 Task: Create Card Podcast Performance Review in Board Product Development to Workspace Creative Agencies. Create Card Interior Design Review in Board Customer Feedback Analysis and Reporting to Workspace Creative Agencies. Create Card Podcast Performance Review in Board Social Media Influencer Content Repurposing Strategy and Execution to Workspace Creative Agencies
Action: Mouse moved to (91, 299)
Screenshot: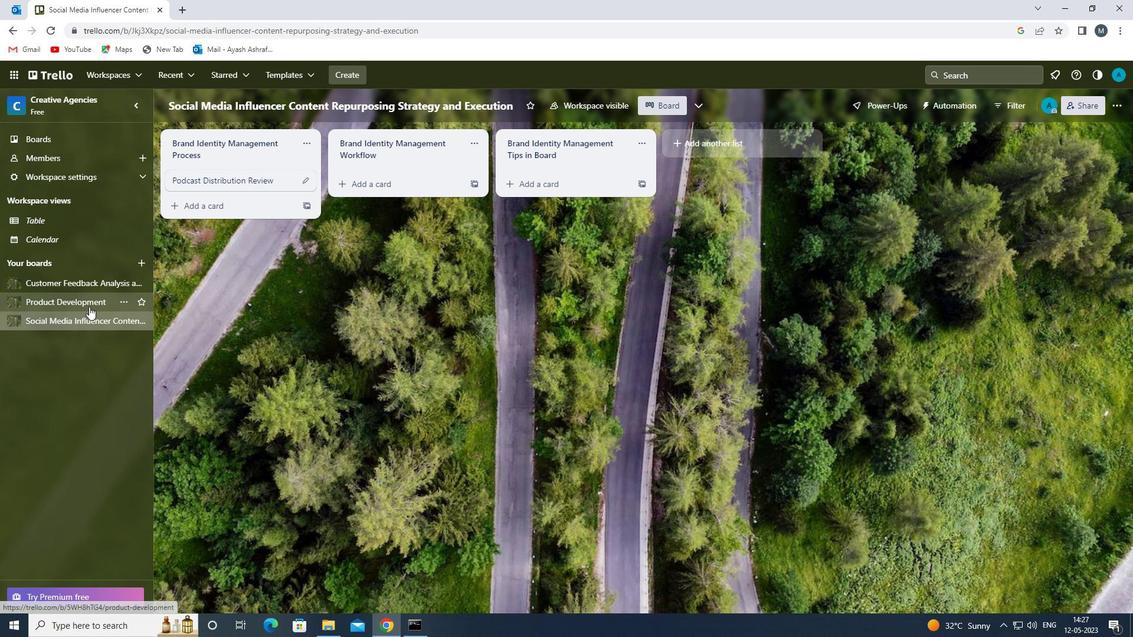 
Action: Mouse pressed left at (91, 299)
Screenshot: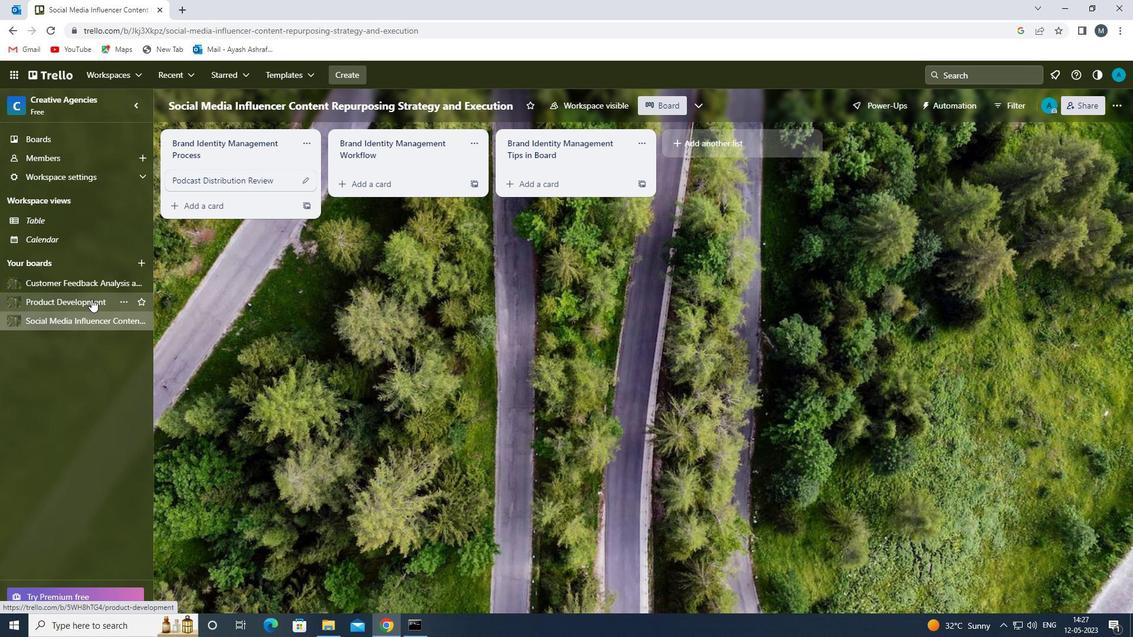 
Action: Mouse moved to (399, 185)
Screenshot: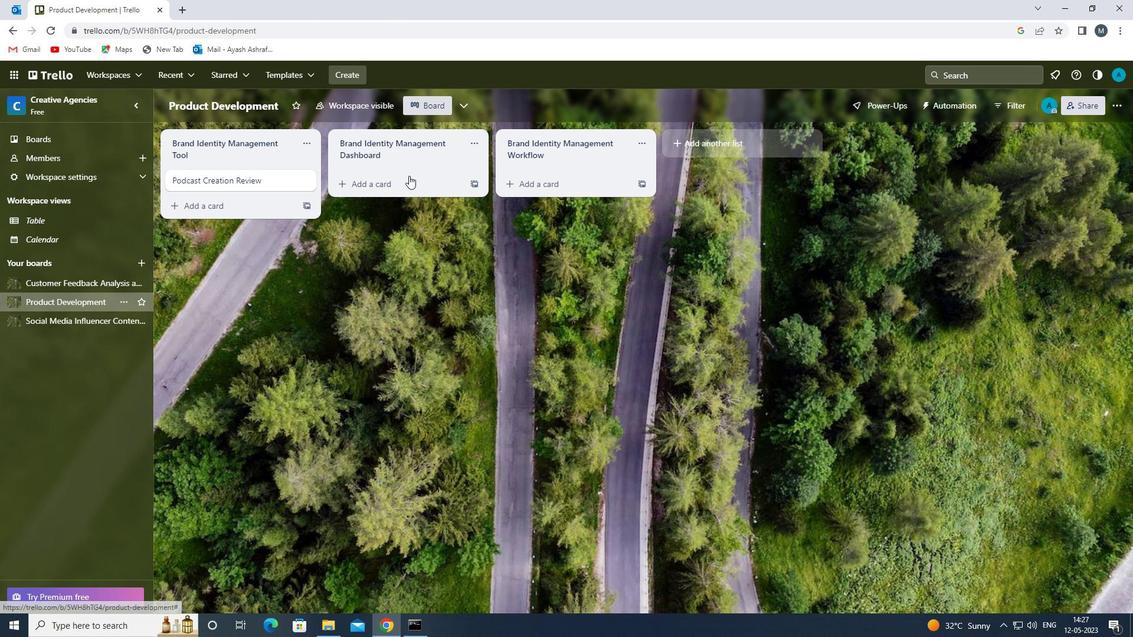 
Action: Mouse pressed left at (399, 185)
Screenshot: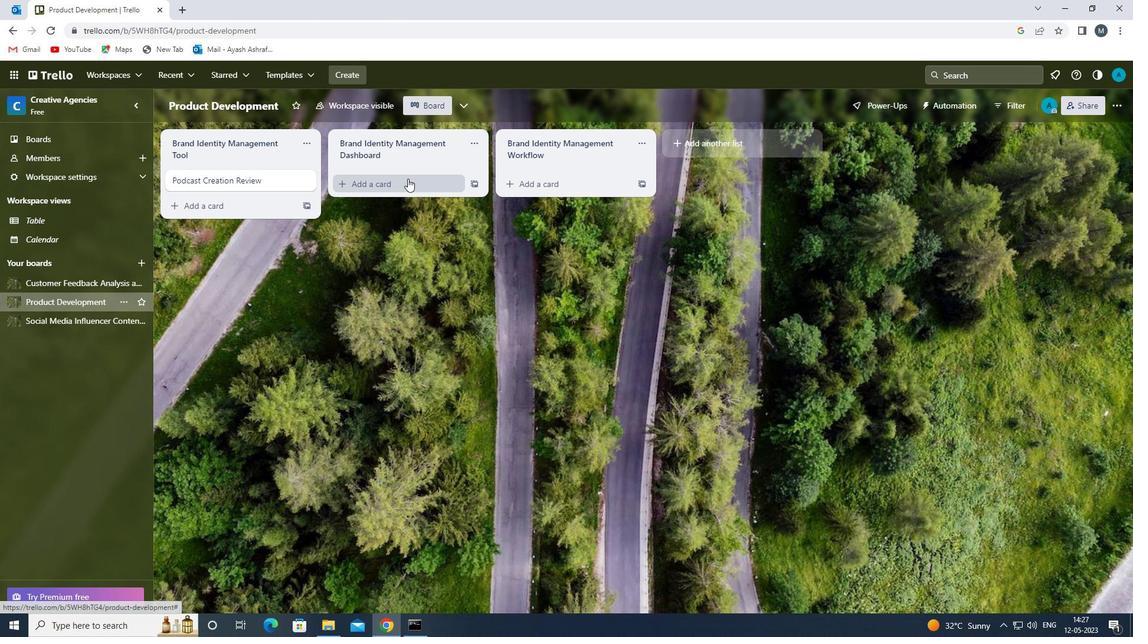 
Action: Mouse moved to (395, 179)
Screenshot: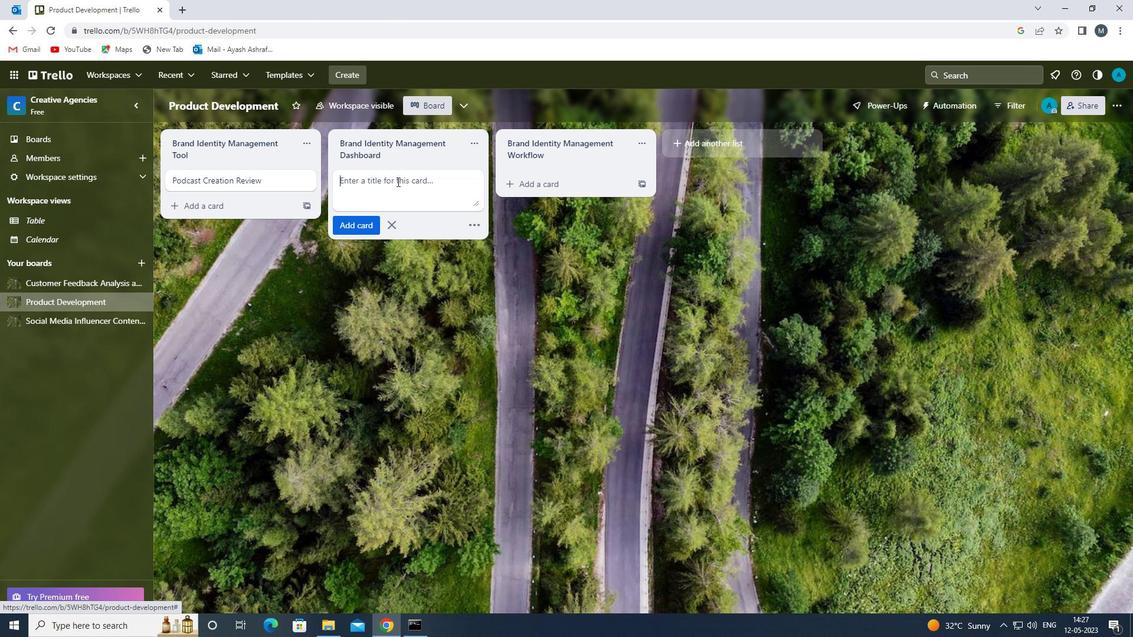
Action: Mouse pressed left at (395, 179)
Screenshot: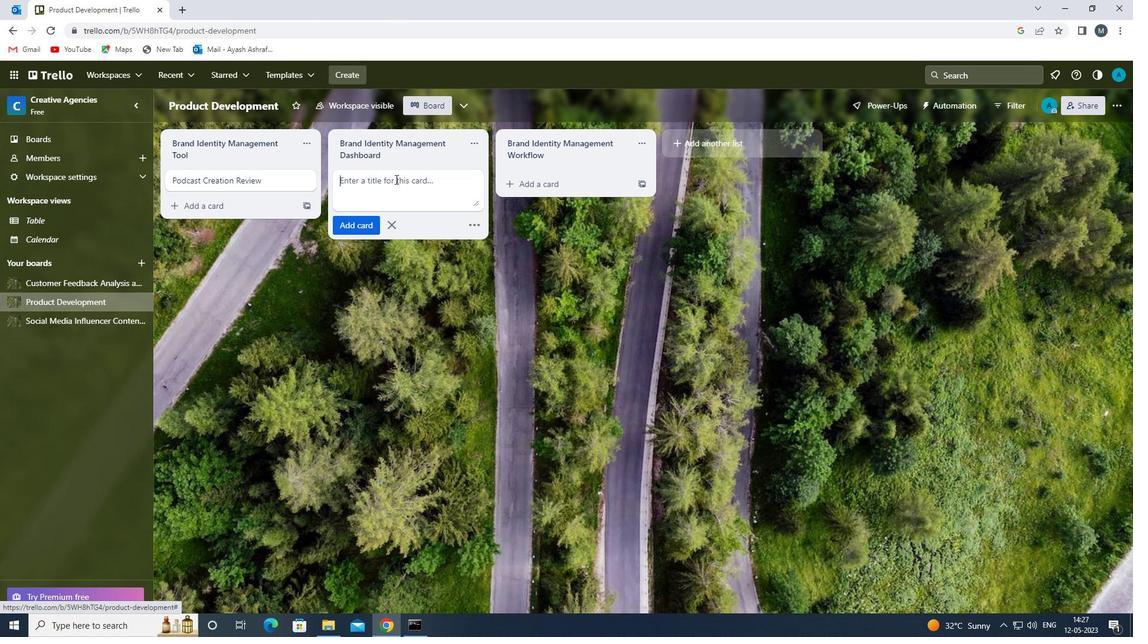 
Action: Mouse moved to (393, 182)
Screenshot: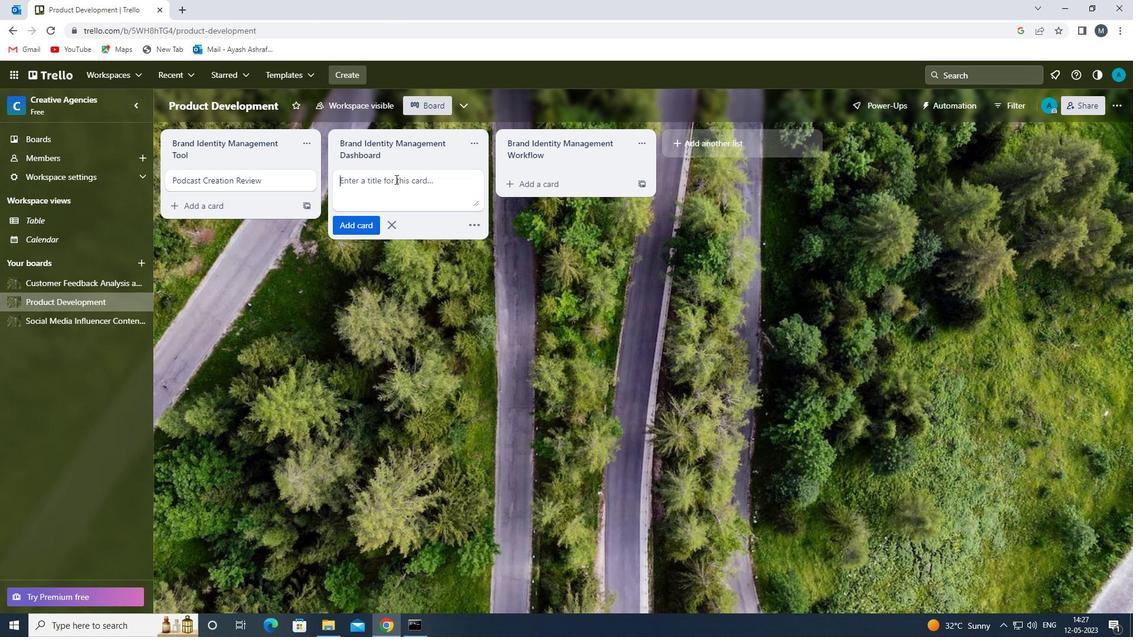 
Action: Key pressed <Key.shift><Key.shift><Key.shift><Key.shift>PODCAST<Key.space><Key.shift>PERFORMANCE<Key.space><Key.shift>RE<Key.backspace><Key.backspace><Key.shift>REVIEW<Key.space>
Screenshot: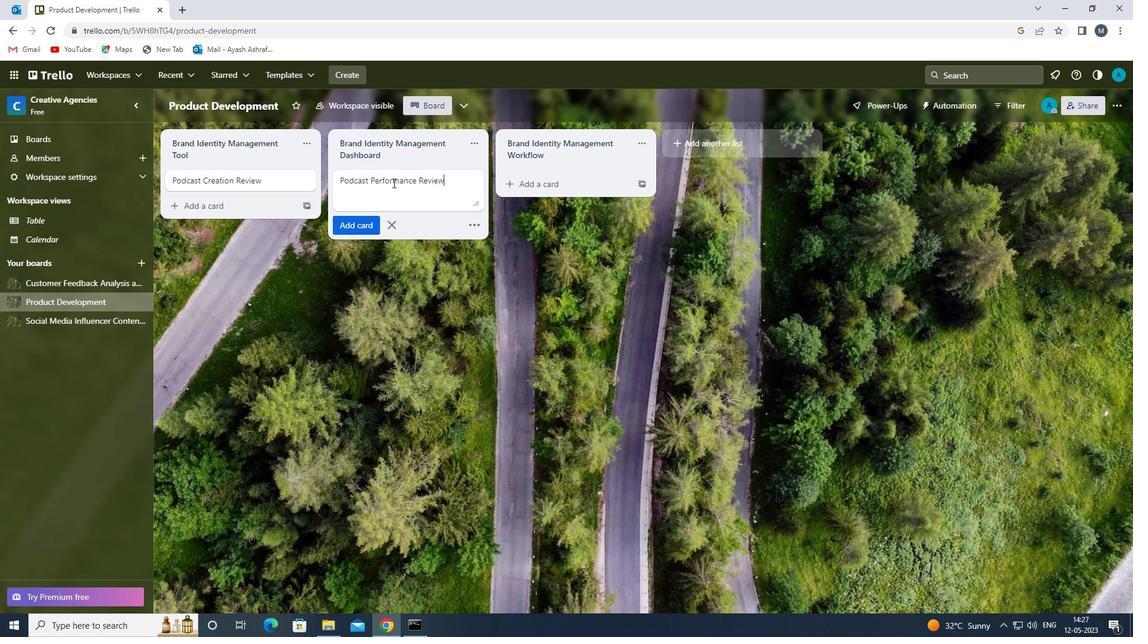 
Action: Mouse moved to (355, 227)
Screenshot: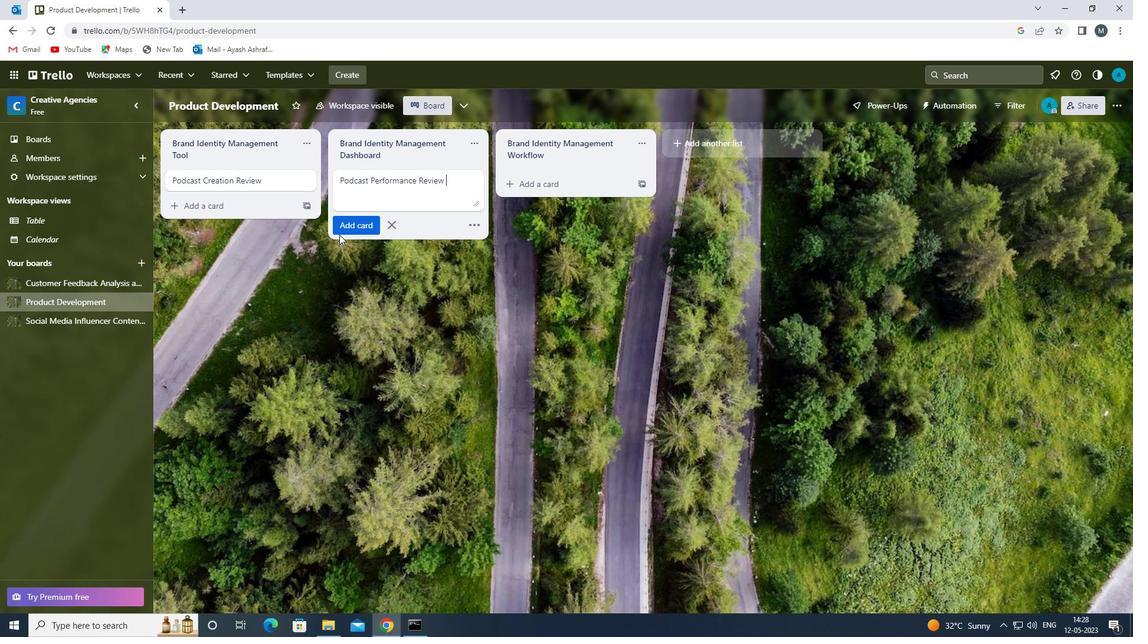 
Action: Mouse pressed left at (355, 227)
Screenshot: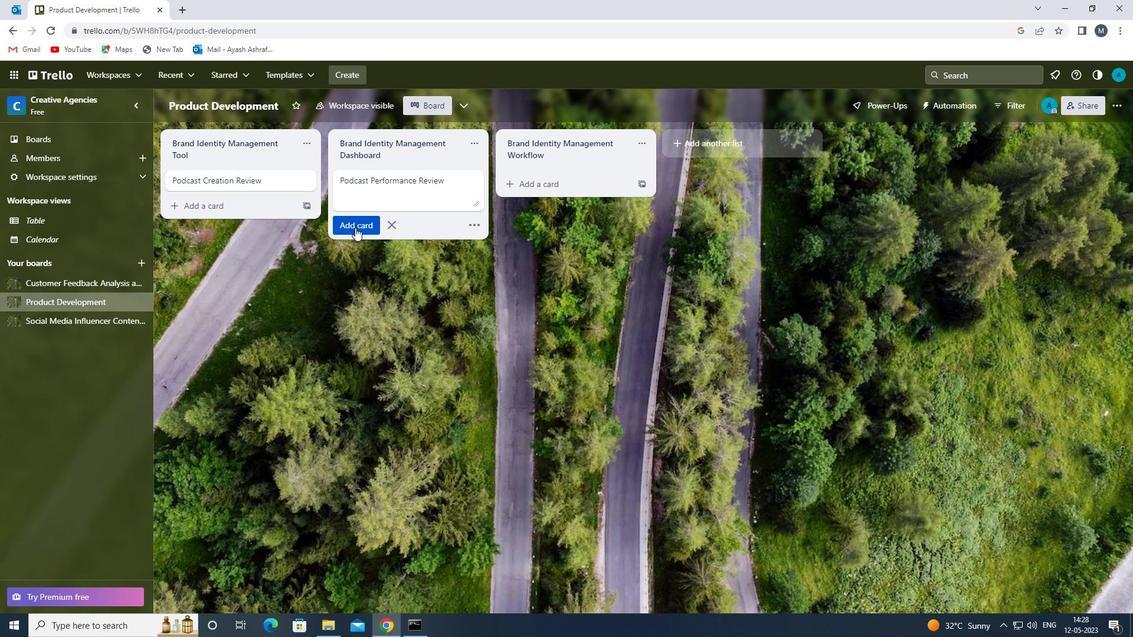
Action: Mouse moved to (307, 324)
Screenshot: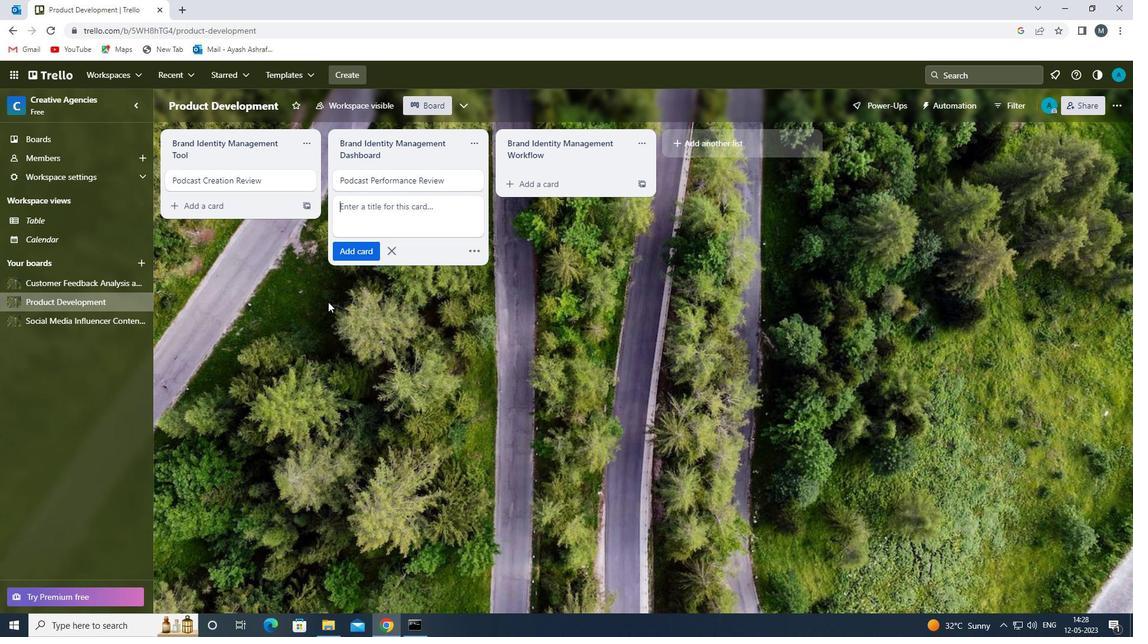 
Action: Mouse pressed left at (307, 324)
Screenshot: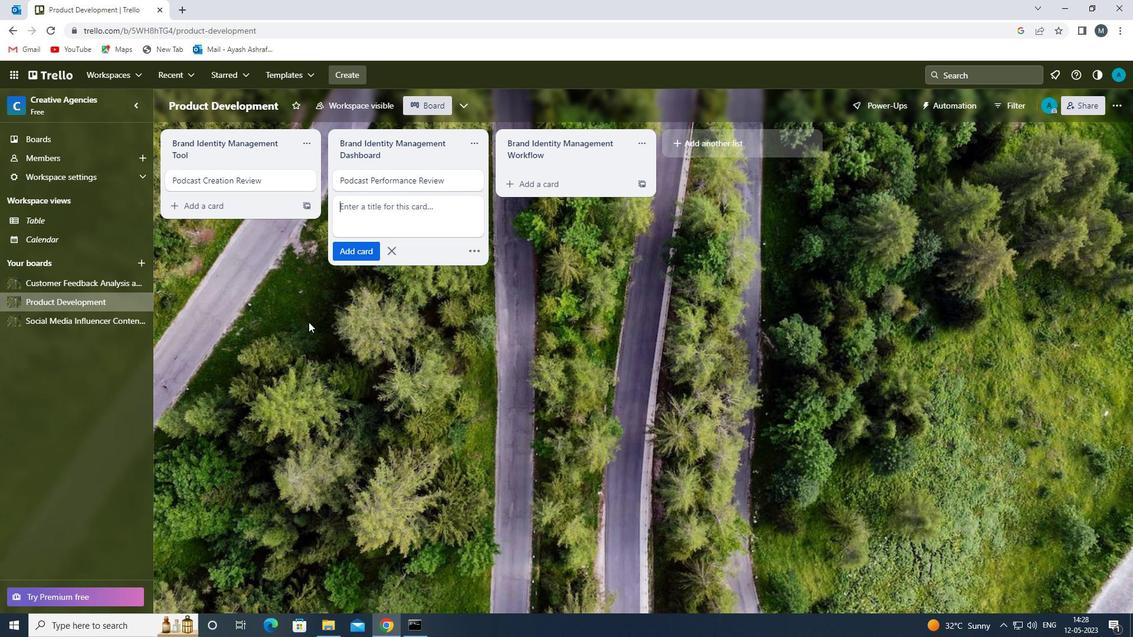 
Action: Mouse moved to (92, 278)
Screenshot: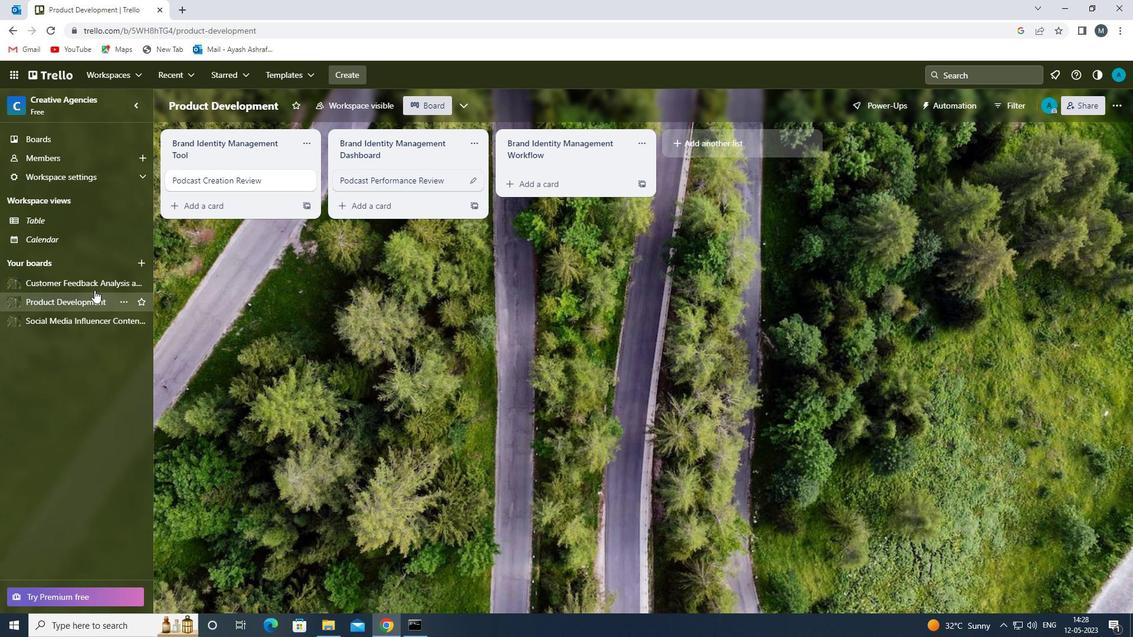 
Action: Mouse pressed left at (92, 278)
Screenshot: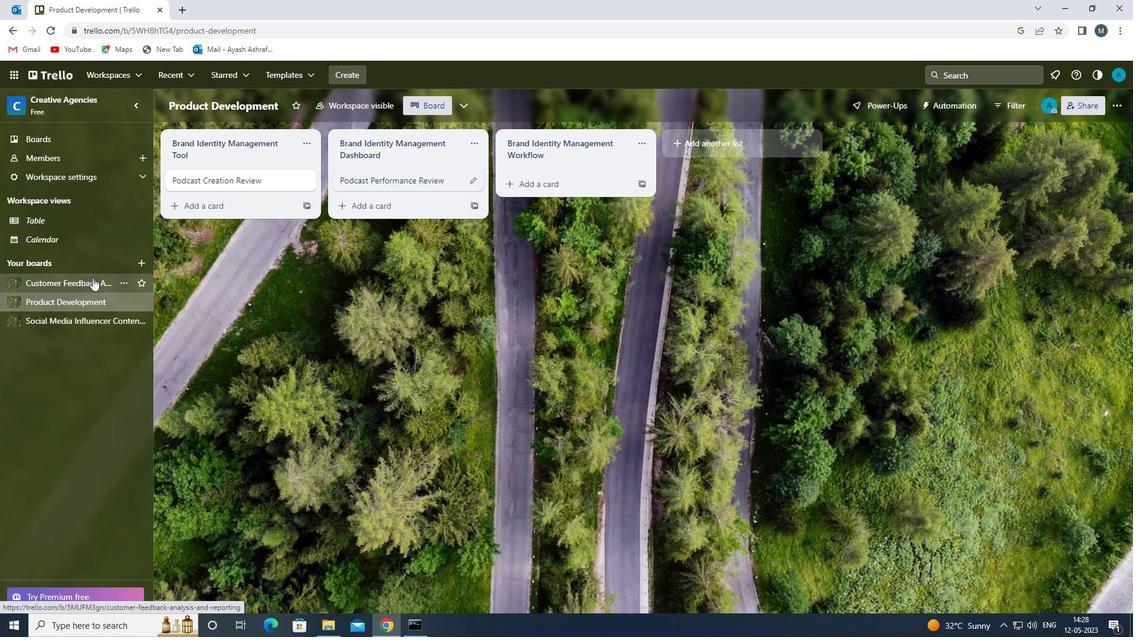 
Action: Mouse moved to (354, 187)
Screenshot: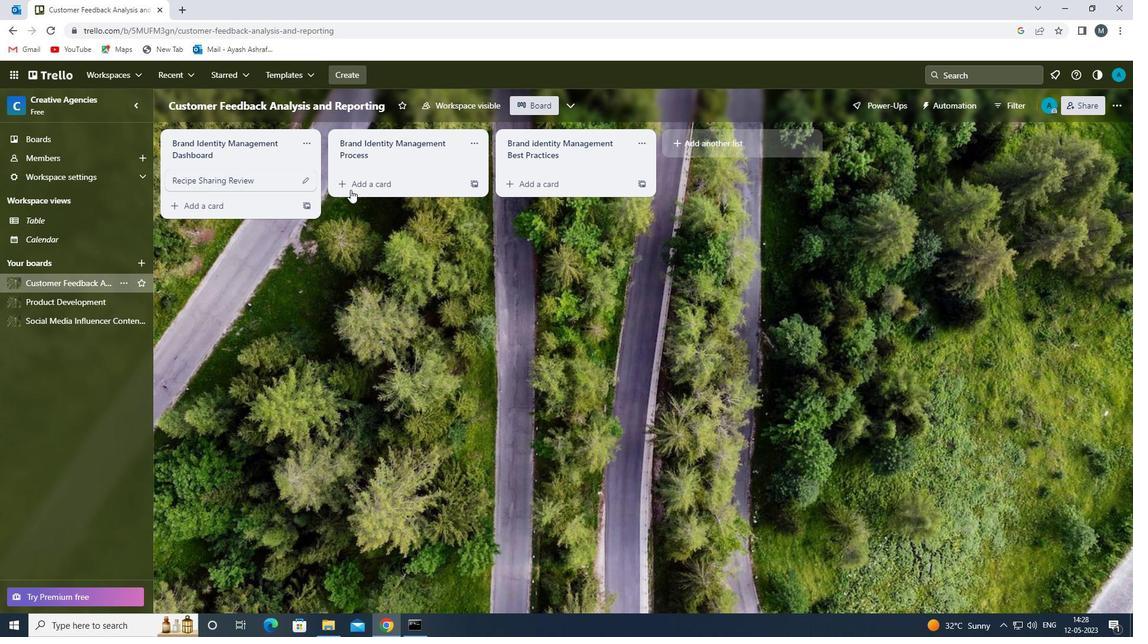 
Action: Mouse pressed left at (354, 187)
Screenshot: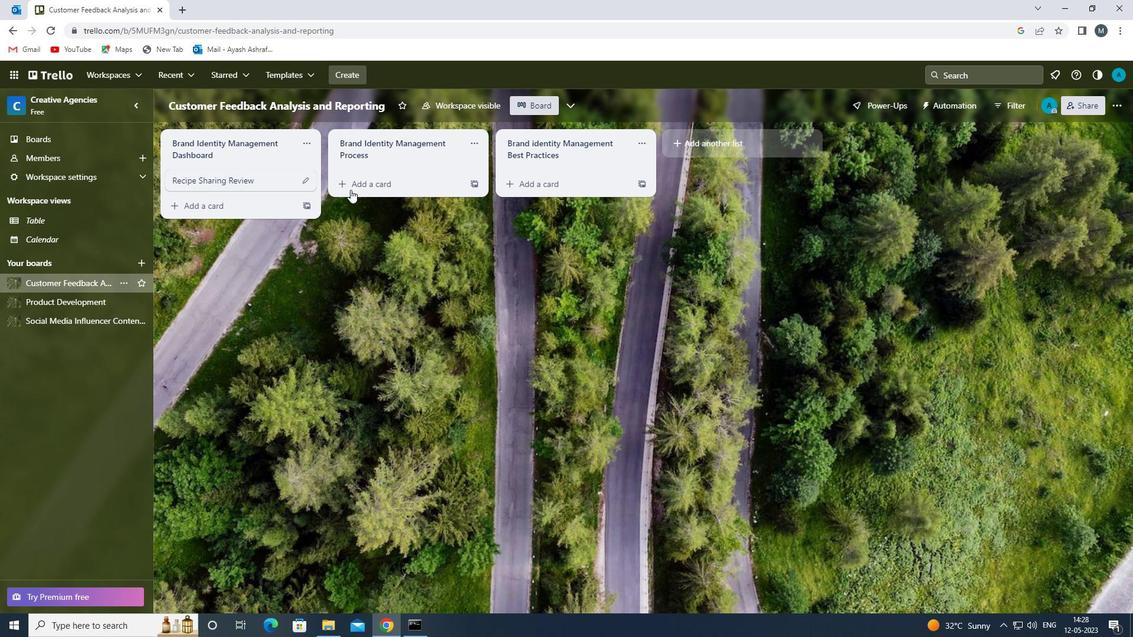 
Action: Mouse moved to (374, 184)
Screenshot: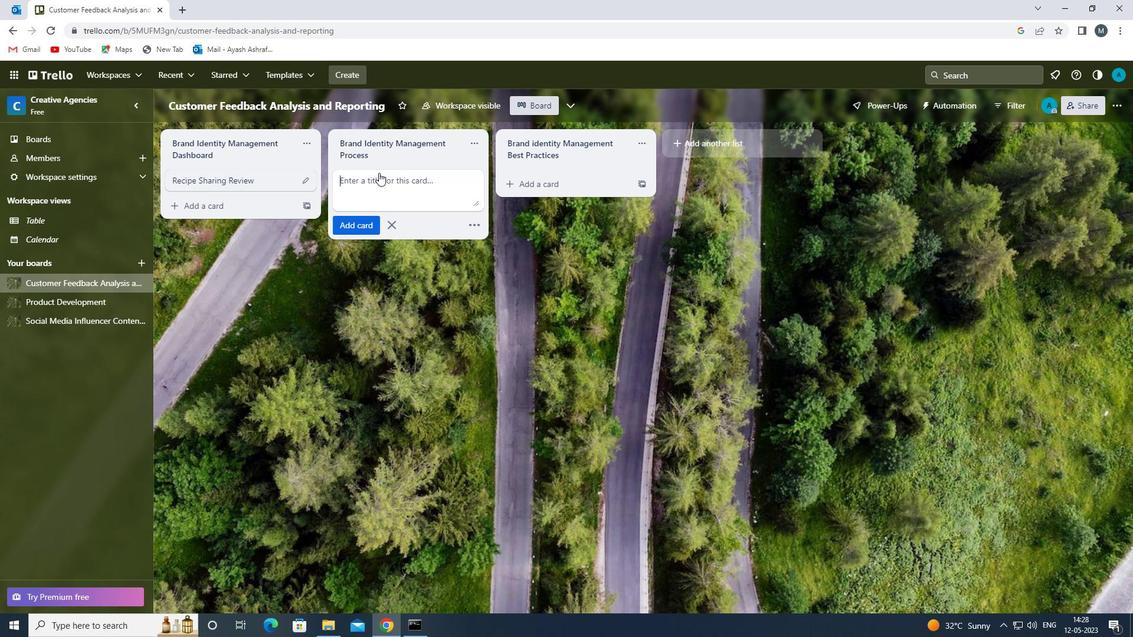 
Action: Mouse pressed left at (374, 184)
Screenshot: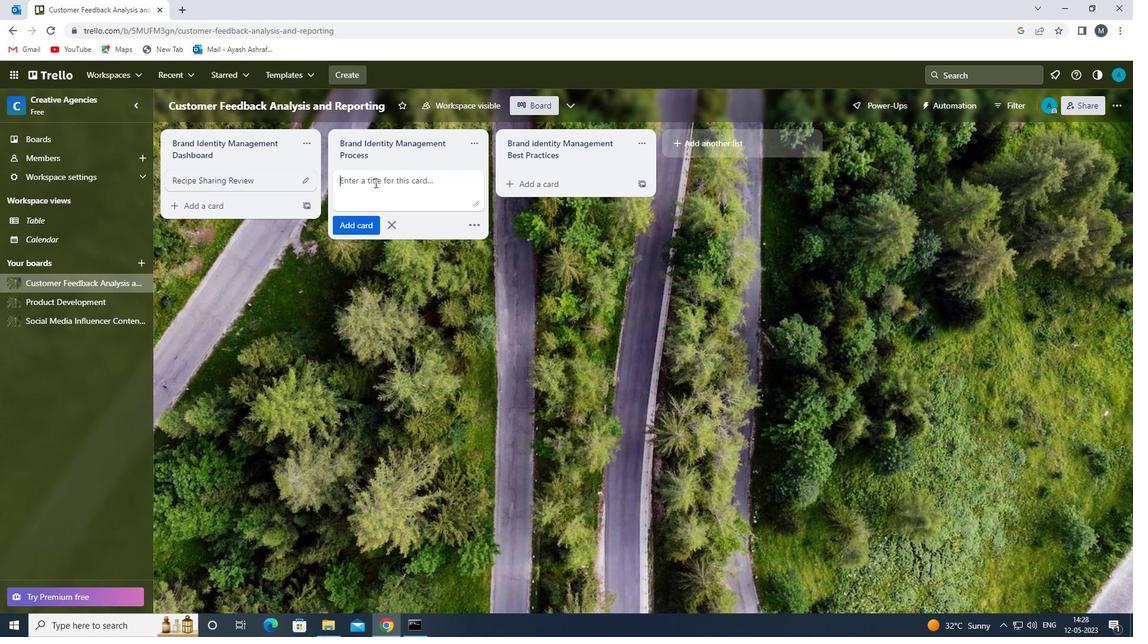 
Action: Mouse moved to (374, 185)
Screenshot: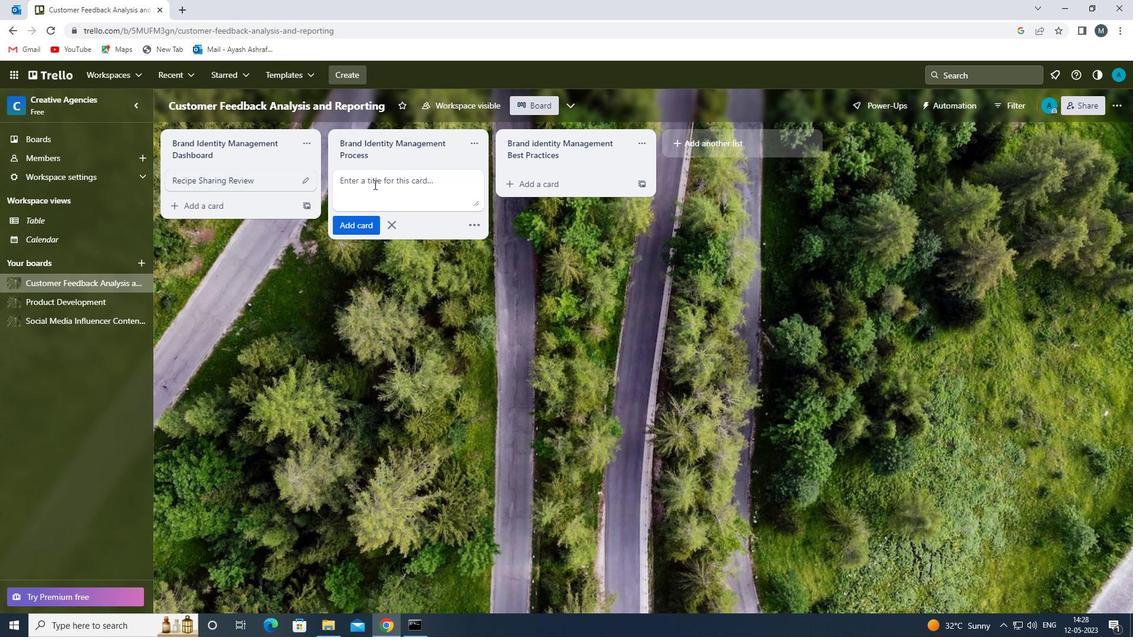 
Action: Key pressed <Key.shift>INTERIOR<Key.space><Key.shift><Key.shift><Key.shift><Key.shift><Key.shift><Key.shift><Key.shift>DESIGN<Key.space><Key.shift>REVIEW<Key.space>
Screenshot: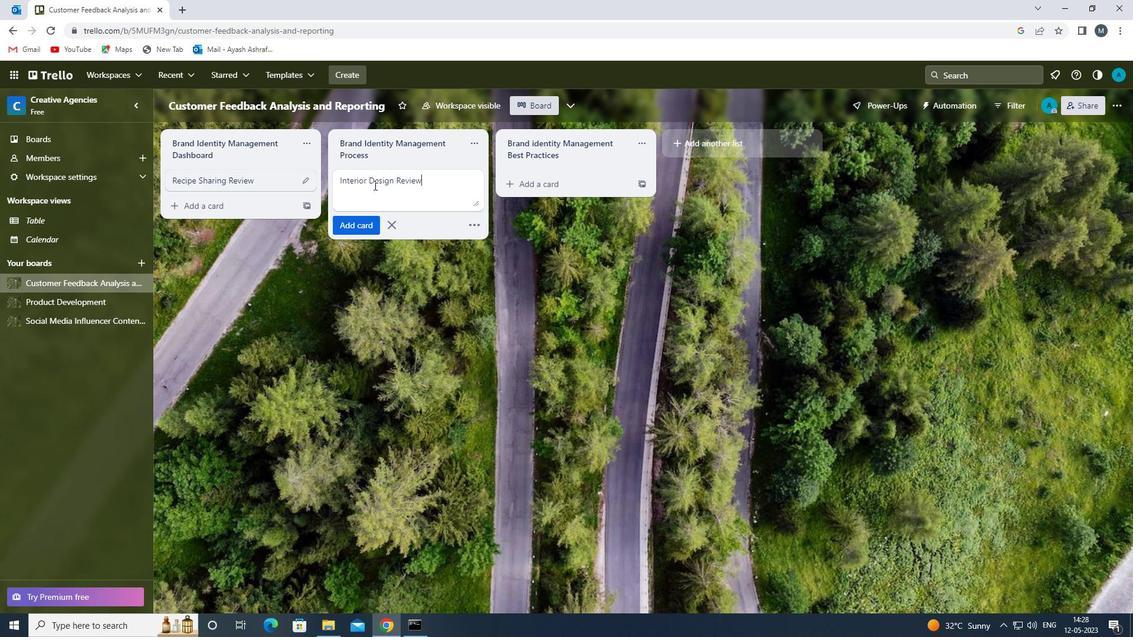 
Action: Mouse moved to (362, 221)
Screenshot: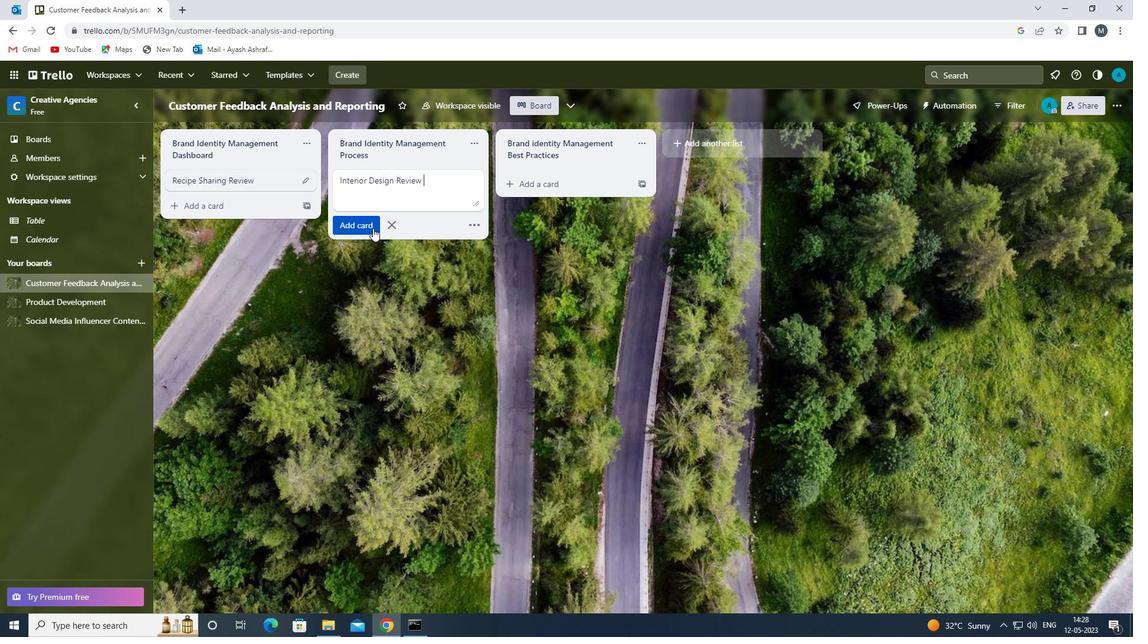 
Action: Mouse pressed left at (362, 221)
Screenshot: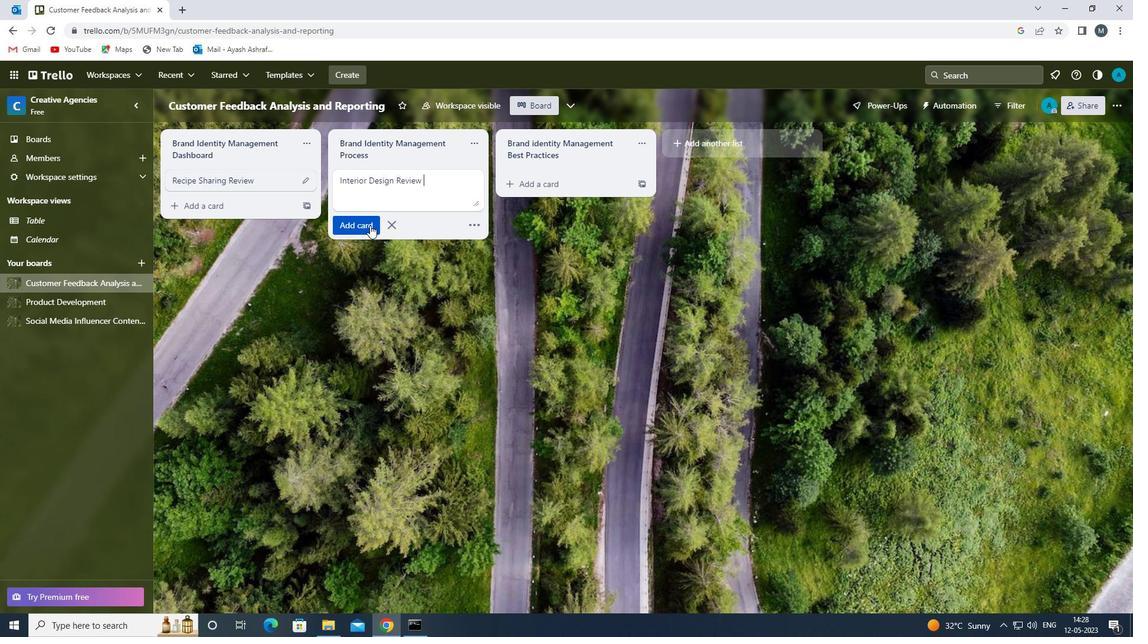 
Action: Mouse moved to (332, 334)
Screenshot: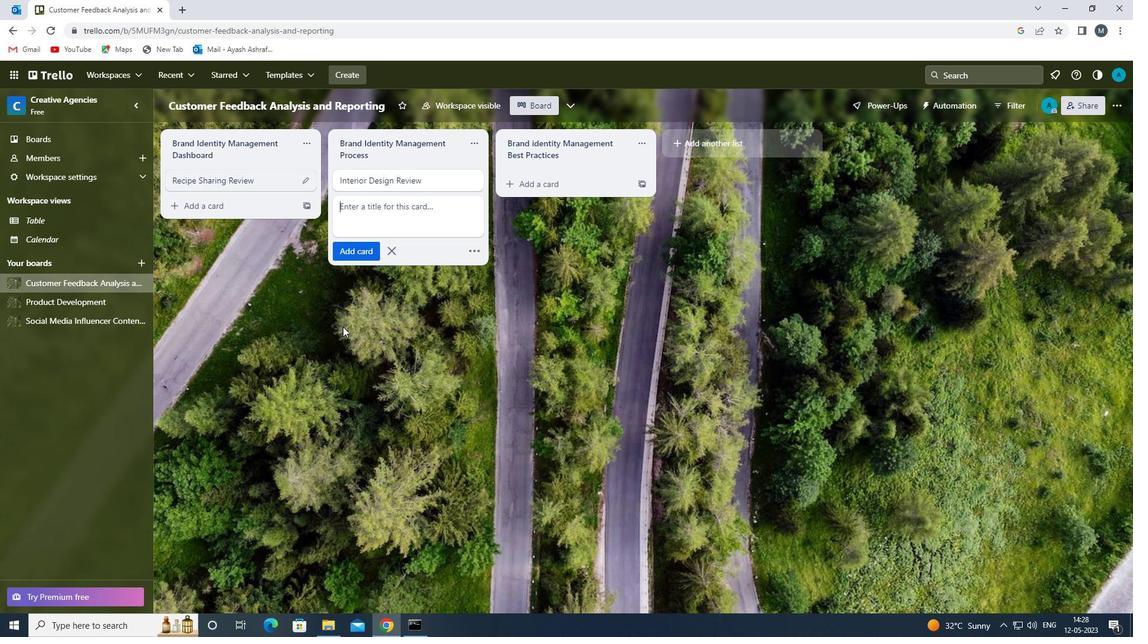 
Action: Mouse pressed left at (332, 334)
Screenshot: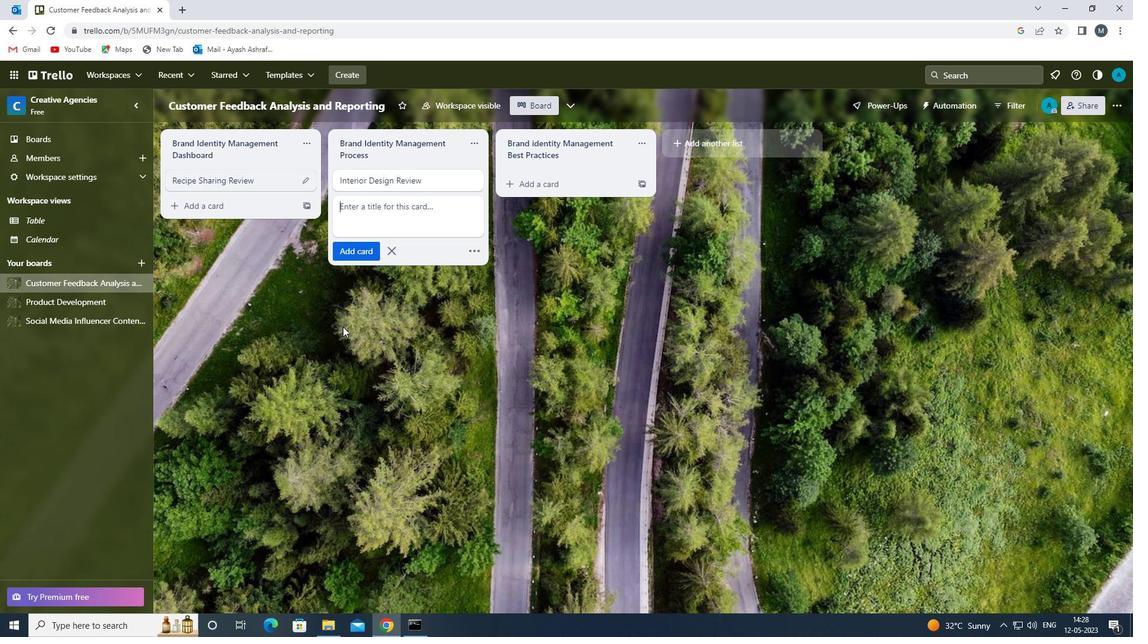 
Action: Mouse moved to (113, 325)
Screenshot: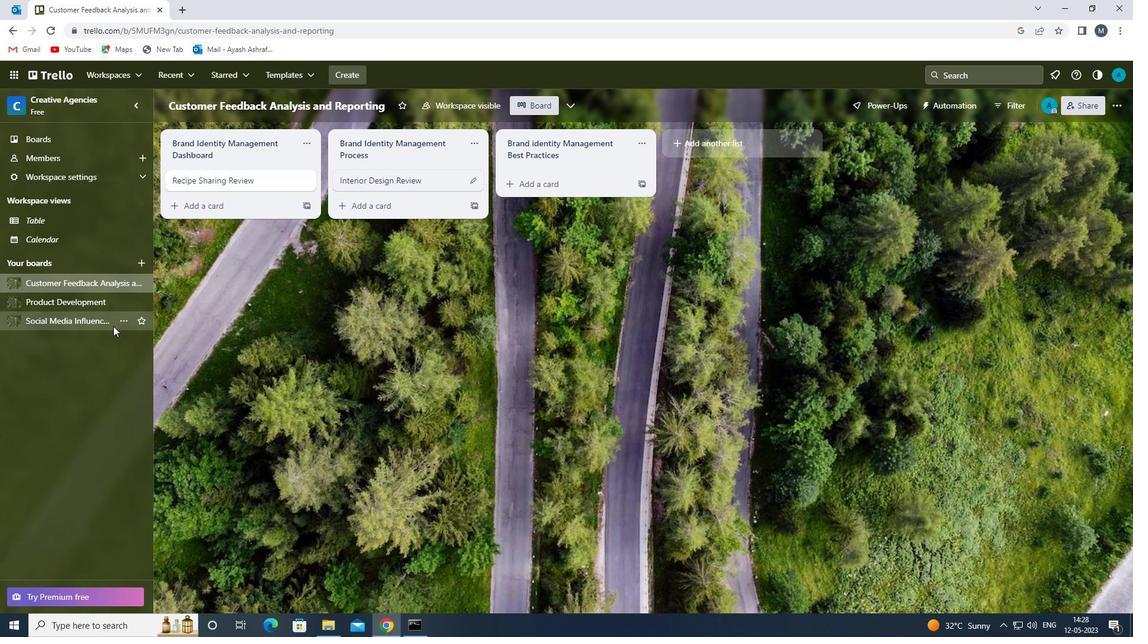 
Action: Mouse pressed left at (113, 325)
Screenshot: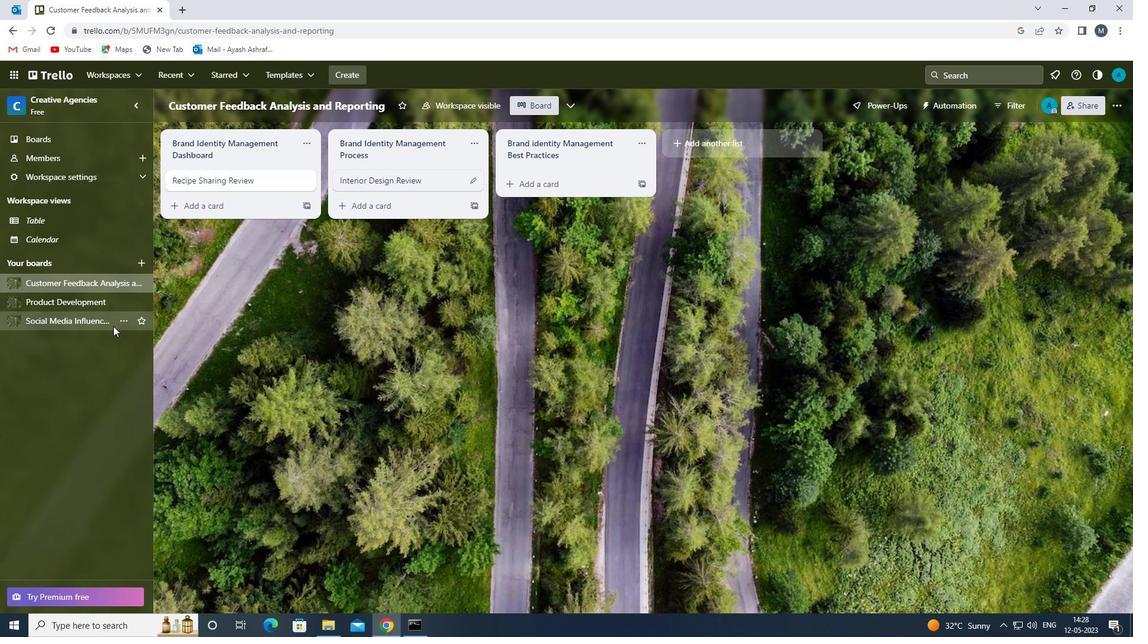 
Action: Mouse moved to (85, 320)
Screenshot: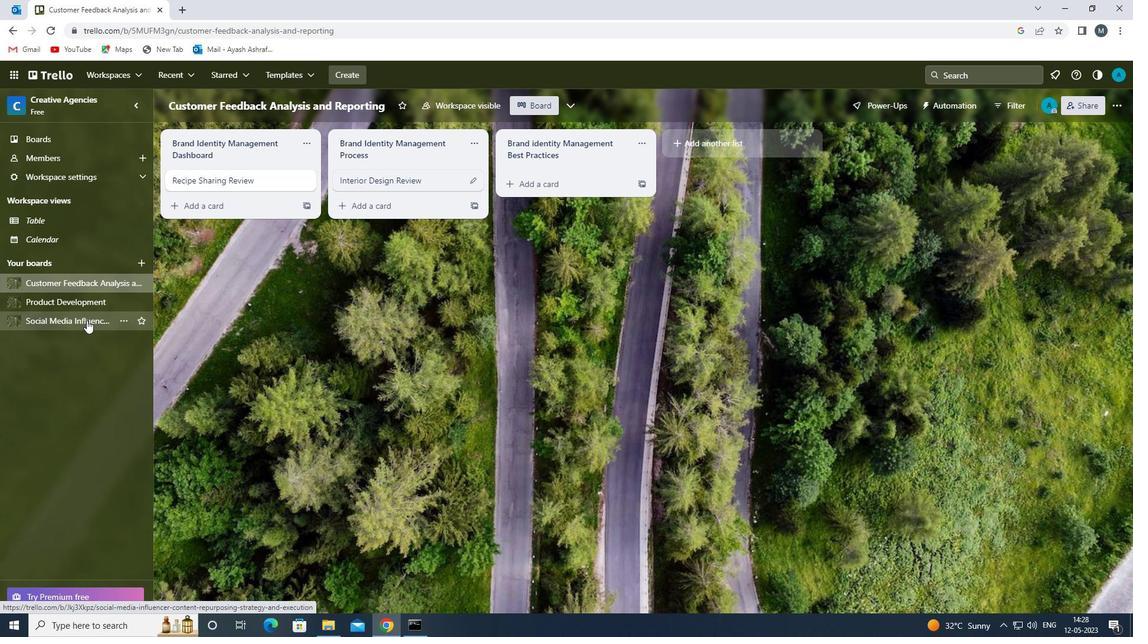 
Action: Mouse pressed left at (85, 320)
Screenshot: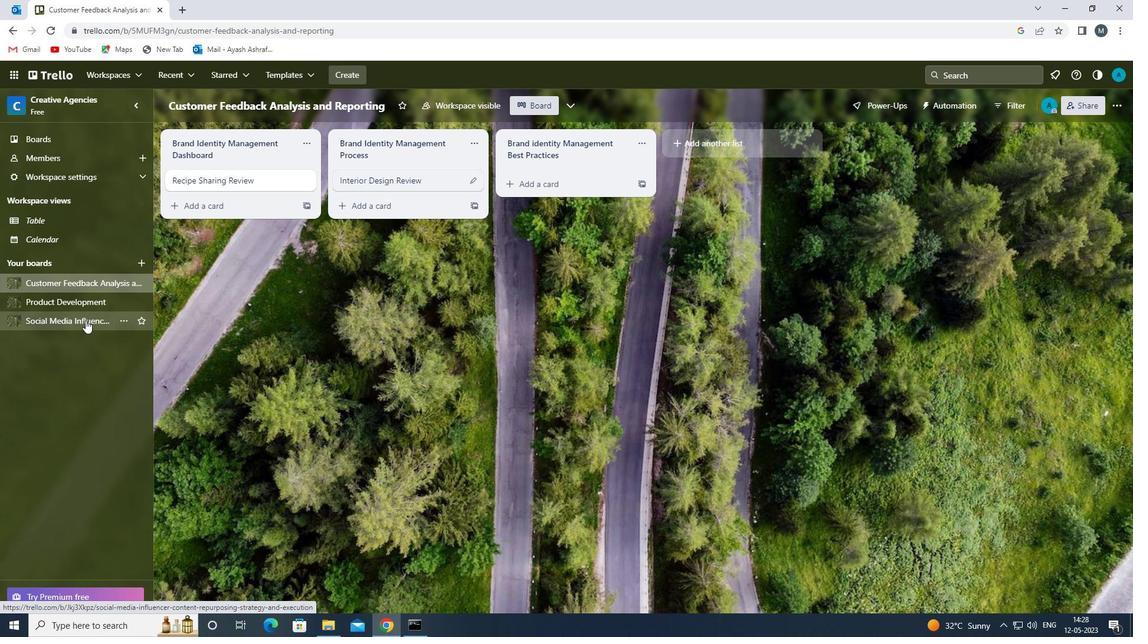 
Action: Mouse moved to (383, 179)
Screenshot: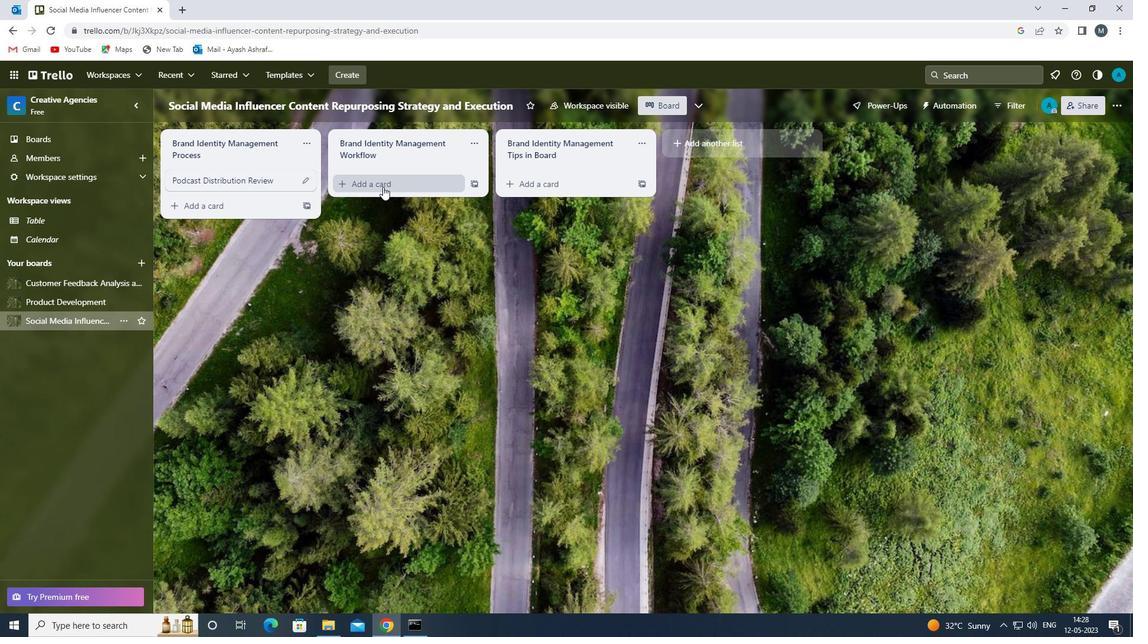 
Action: Mouse pressed left at (383, 179)
Screenshot: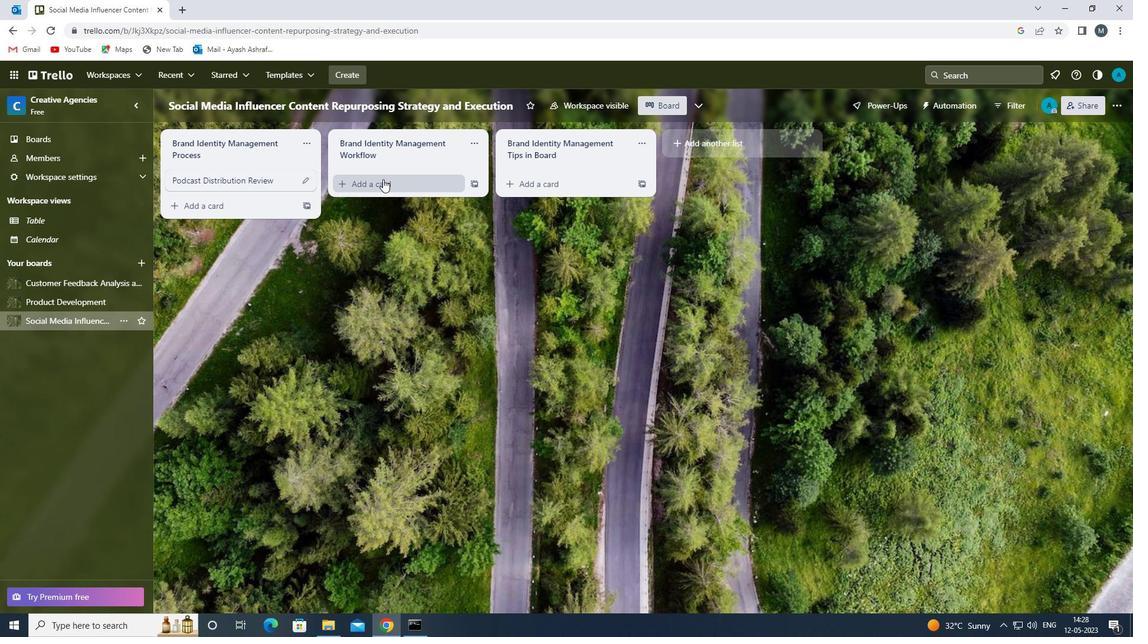 
Action: Mouse moved to (383, 179)
Screenshot: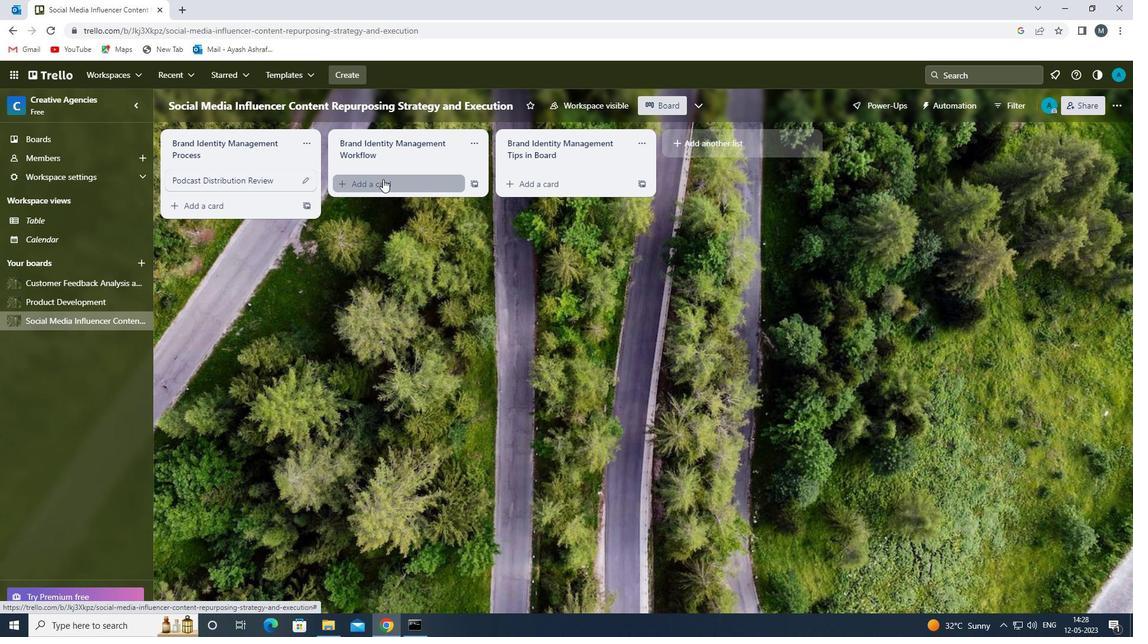 
Action: Mouse pressed left at (383, 179)
Screenshot: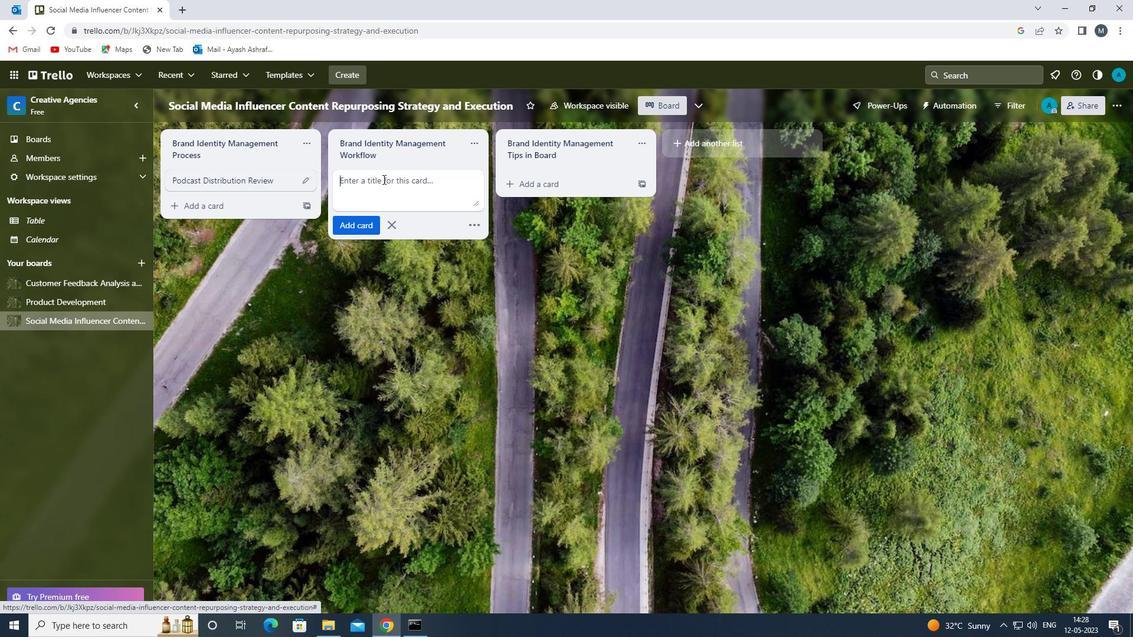 
Action: Mouse moved to (382, 179)
Screenshot: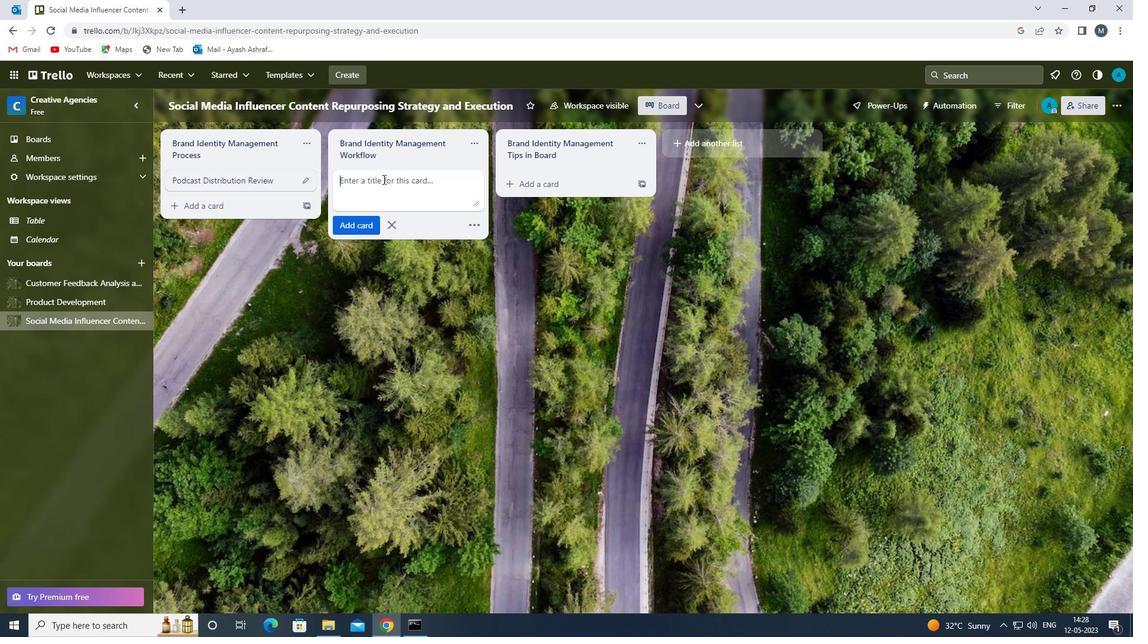 
Action: Key pressed <Key.shift><Key.shift><Key.shift>PODCAST<Key.space><Key.shift><Key.shift><Key.shift><Key.shift><Key.shift><Key.shift><Key.shift><Key.shift><Key.shift>PERFORMANCE<Key.space><Key.shift>REVIEW<Key.space>
Screenshot: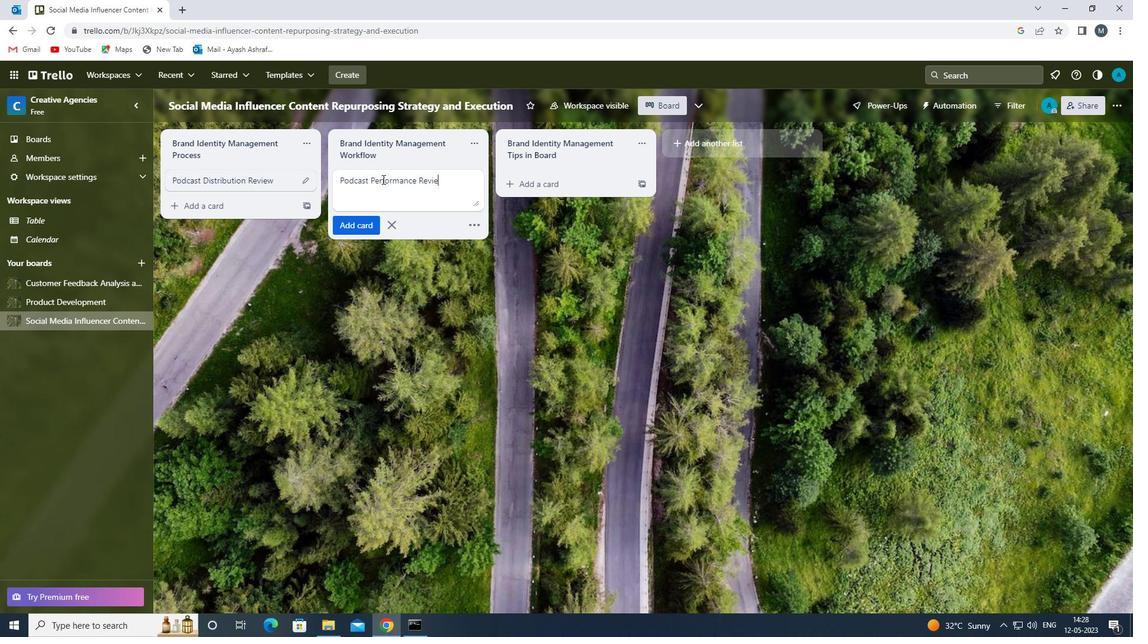 
Action: Mouse moved to (347, 221)
Screenshot: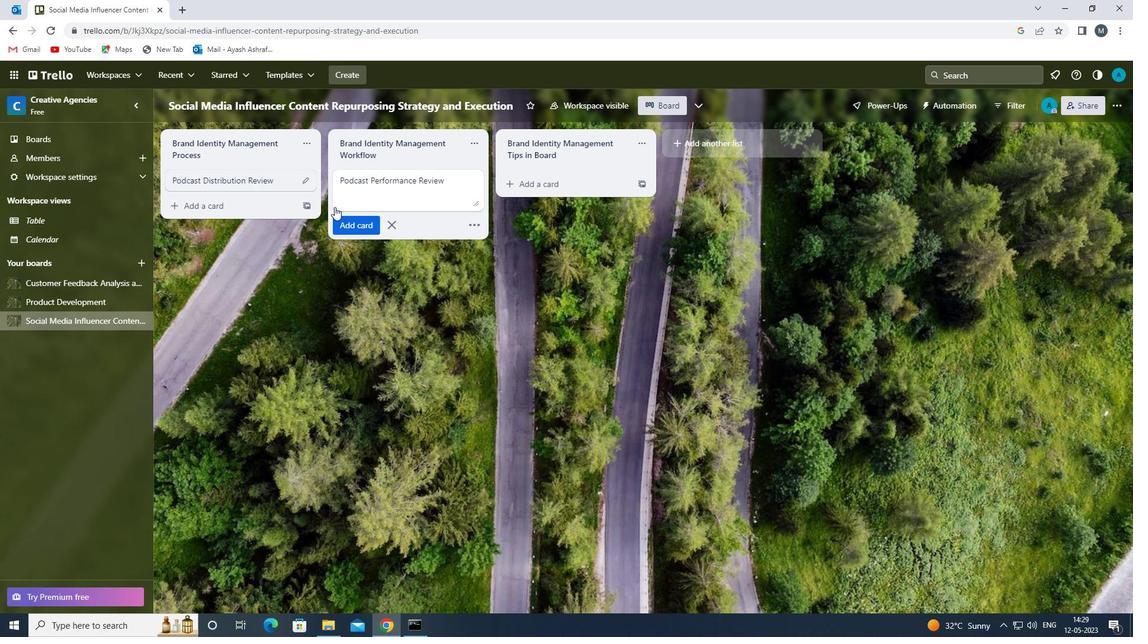 
Action: Mouse pressed left at (347, 221)
Screenshot: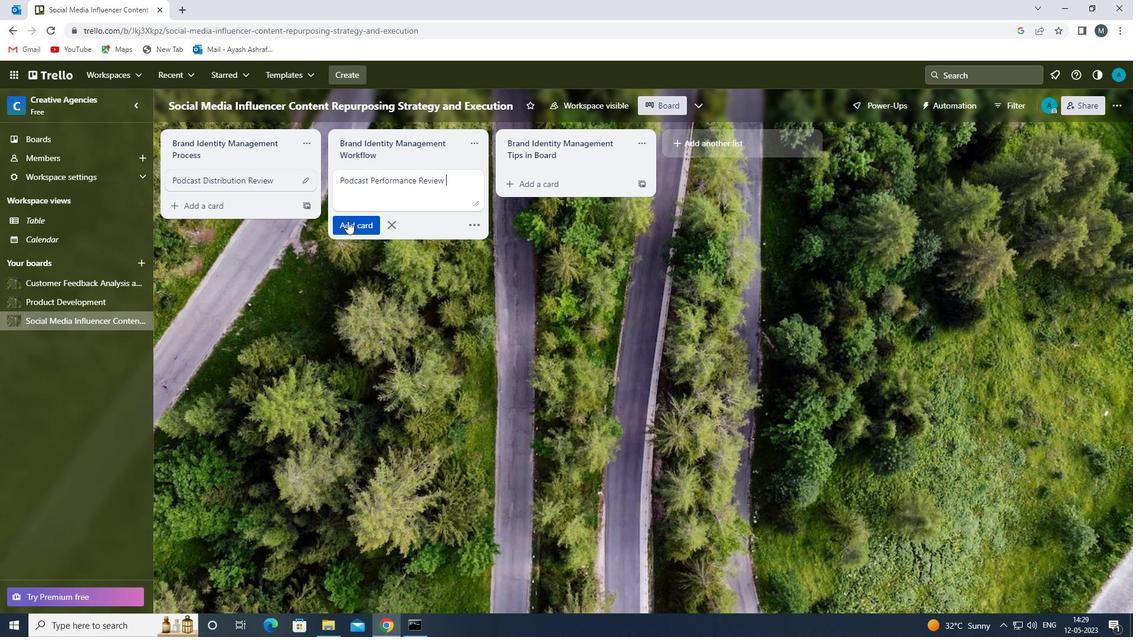 
Action: Mouse moved to (354, 324)
Screenshot: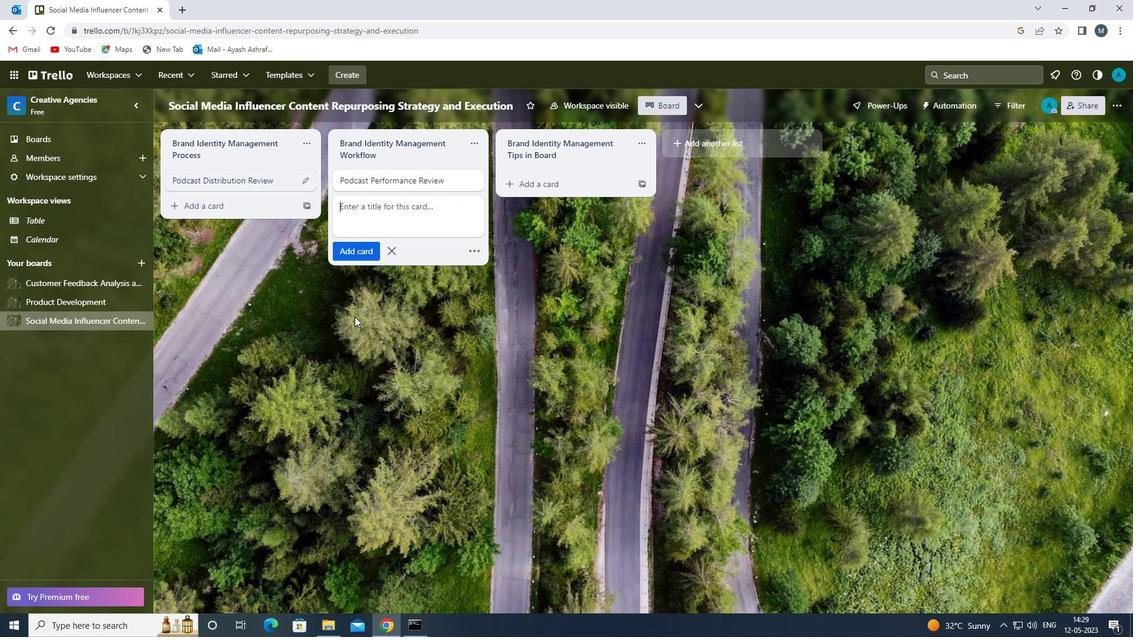 
Action: Mouse pressed left at (354, 324)
Screenshot: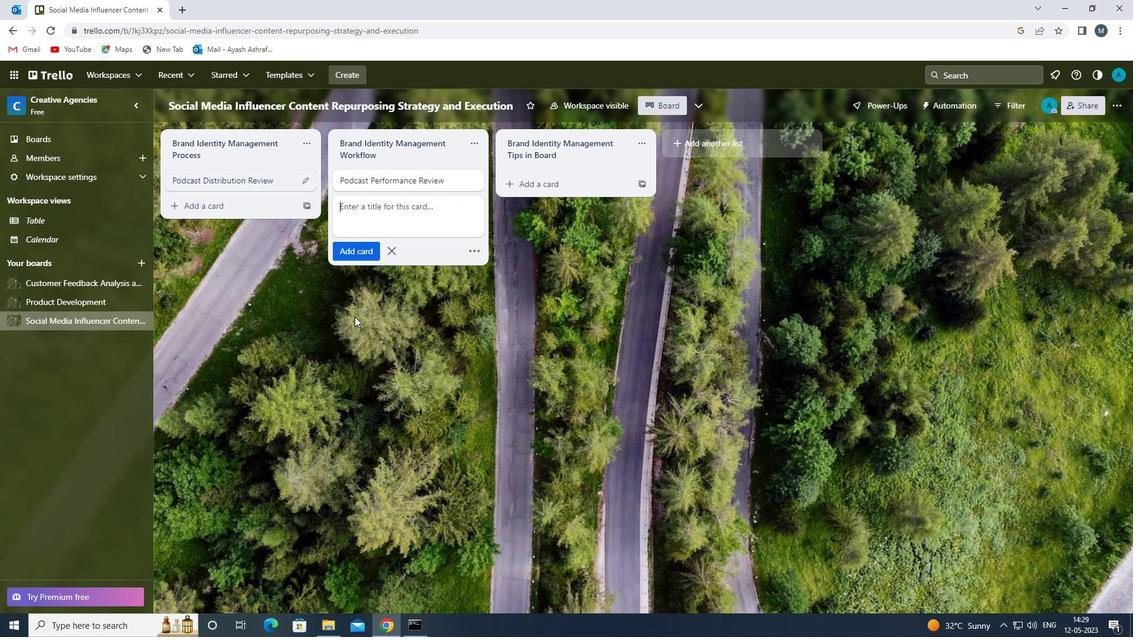 
Action: Mouse moved to (354, 324)
Screenshot: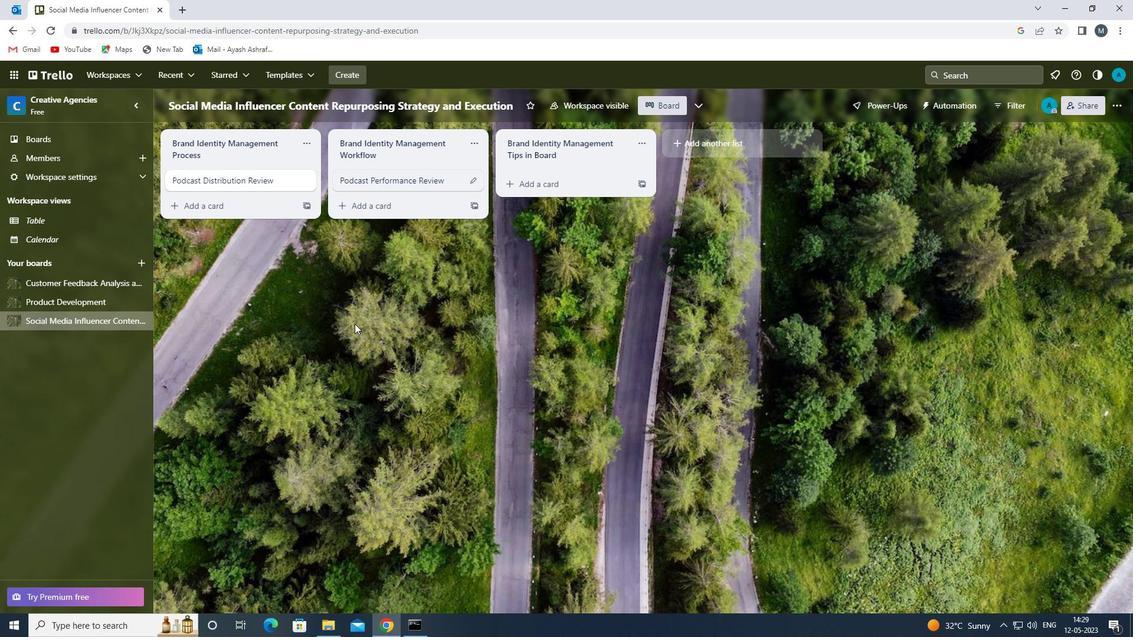 
